 Task: Set the password for "VNC client access" to "$Mark1".
Action: Mouse moved to (190, 14)
Screenshot: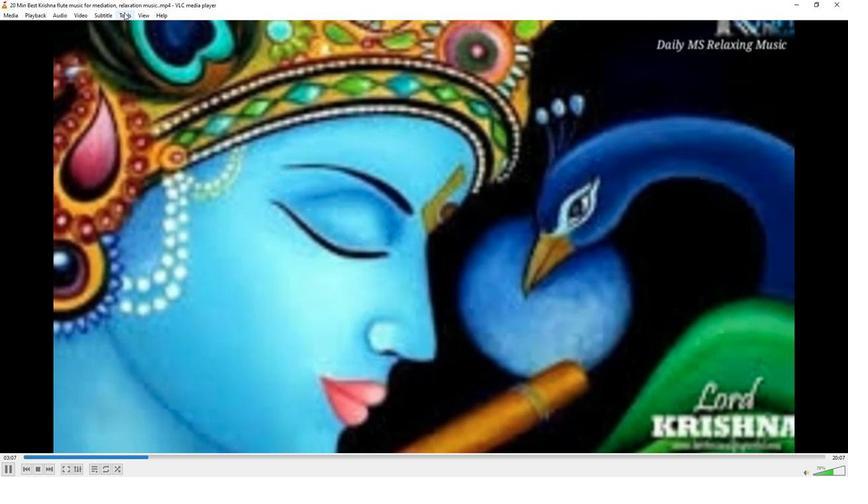 
Action: Mouse pressed left at (190, 14)
Screenshot: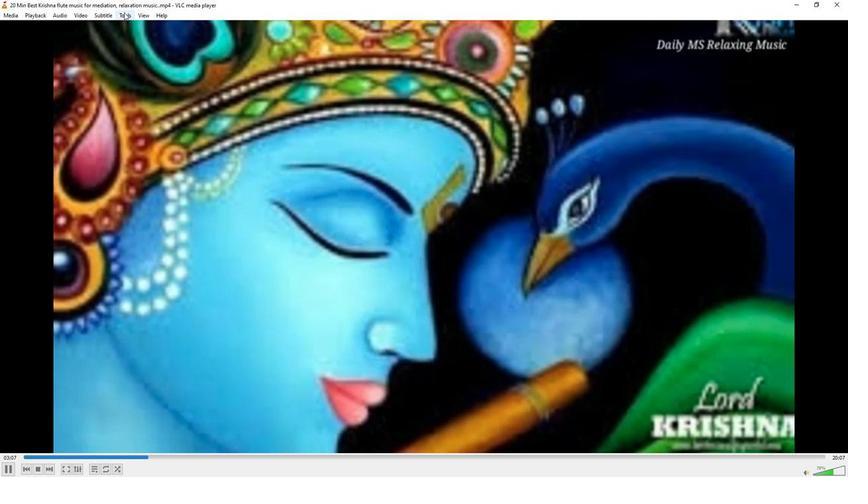 
Action: Mouse moved to (195, 122)
Screenshot: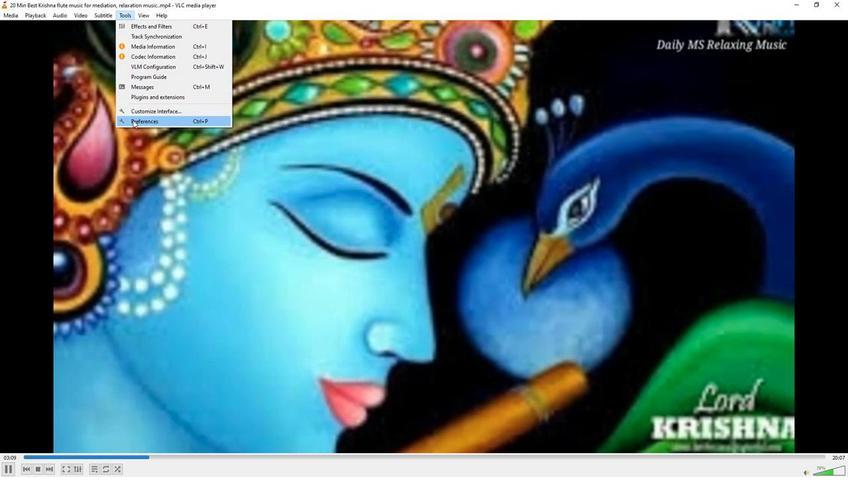 
Action: Mouse pressed left at (195, 122)
Screenshot: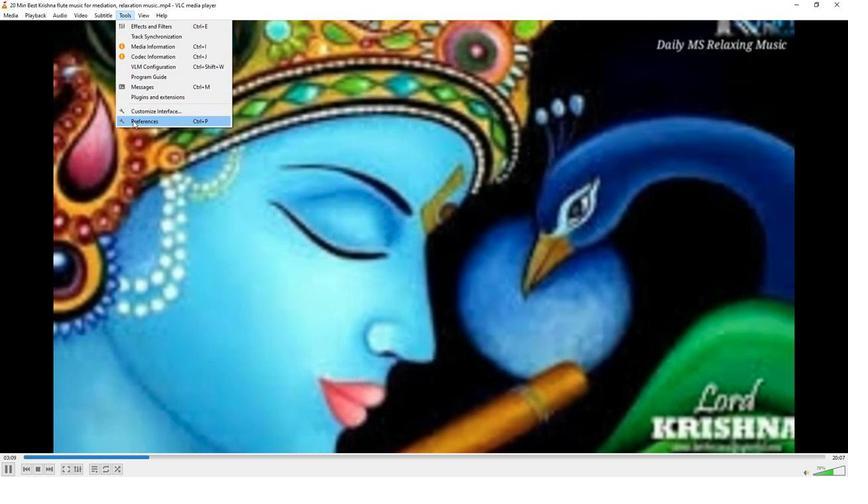
Action: Mouse moved to (276, 393)
Screenshot: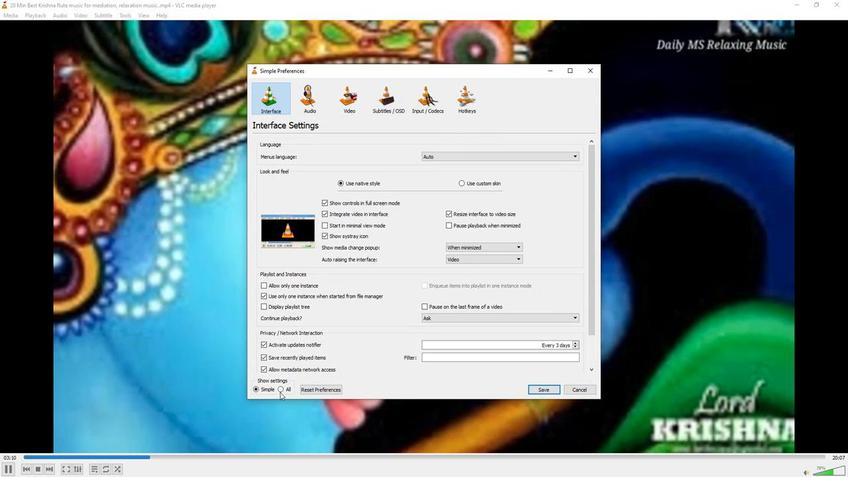 
Action: Mouse pressed left at (276, 393)
Screenshot: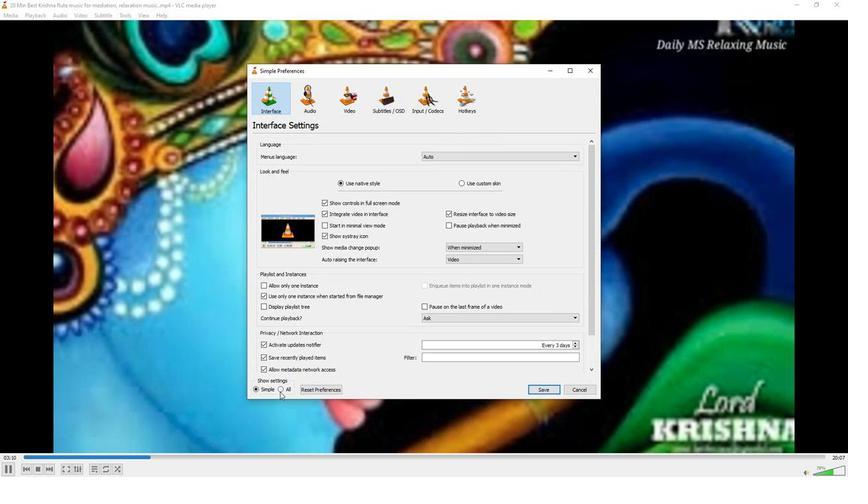 
Action: Mouse moved to (270, 240)
Screenshot: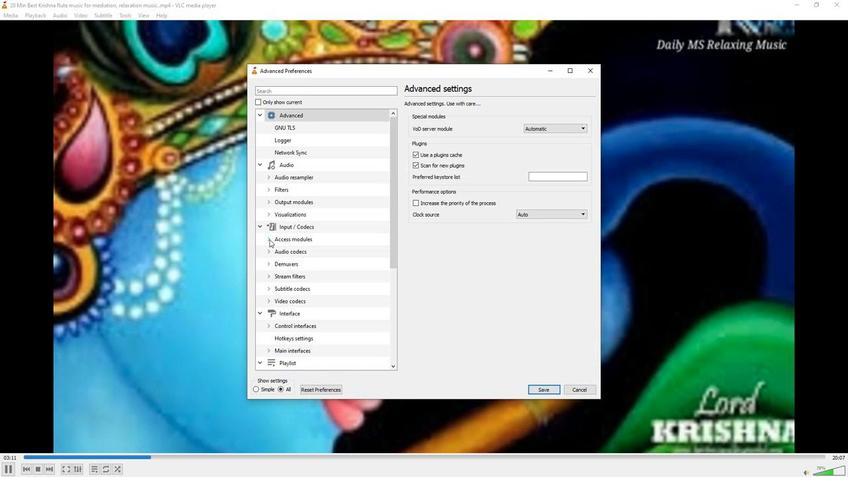 
Action: Mouse pressed left at (270, 240)
Screenshot: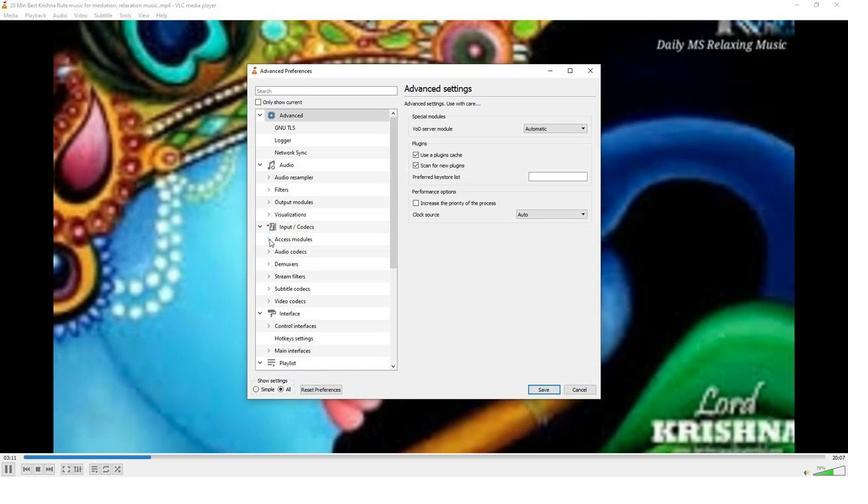 
Action: Mouse moved to (281, 297)
Screenshot: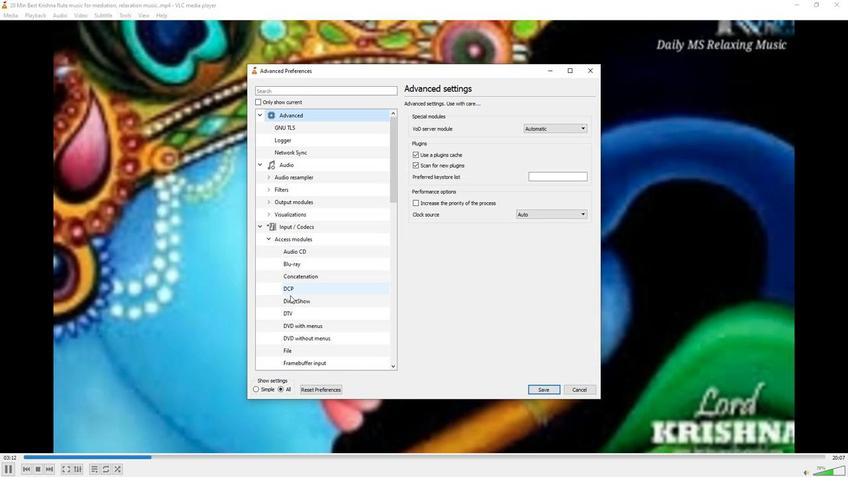 
Action: Mouse scrolled (281, 296) with delta (0, 0)
Screenshot: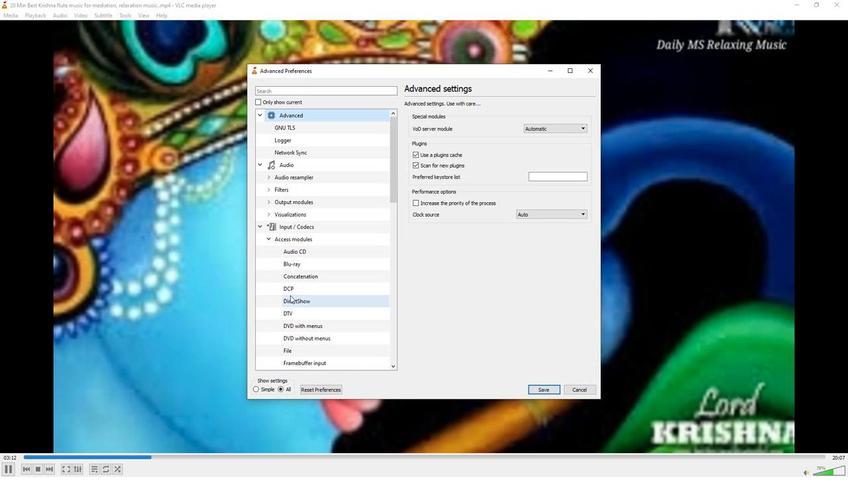 
Action: Mouse scrolled (281, 296) with delta (0, 0)
Screenshot: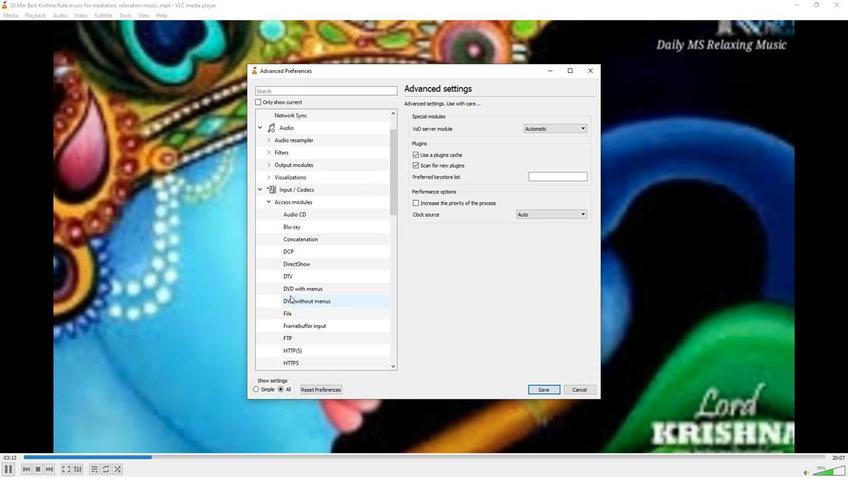 
Action: Mouse scrolled (281, 296) with delta (0, 0)
Screenshot: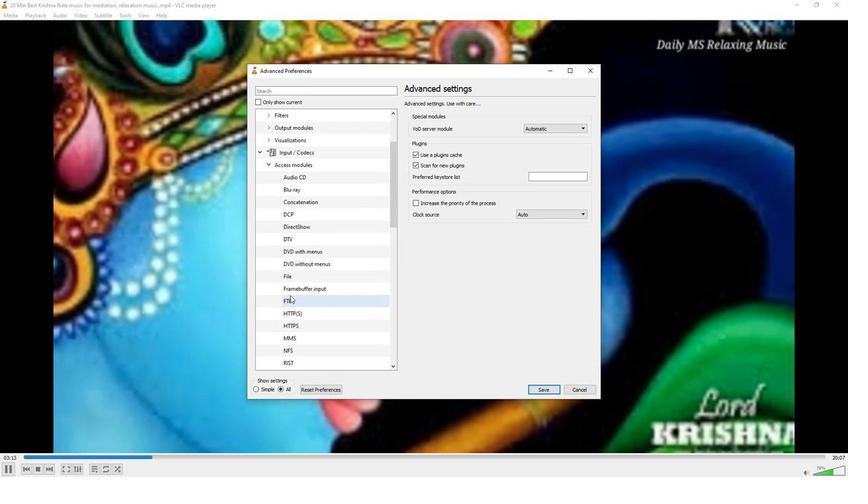 
Action: Mouse scrolled (281, 296) with delta (0, 0)
Screenshot: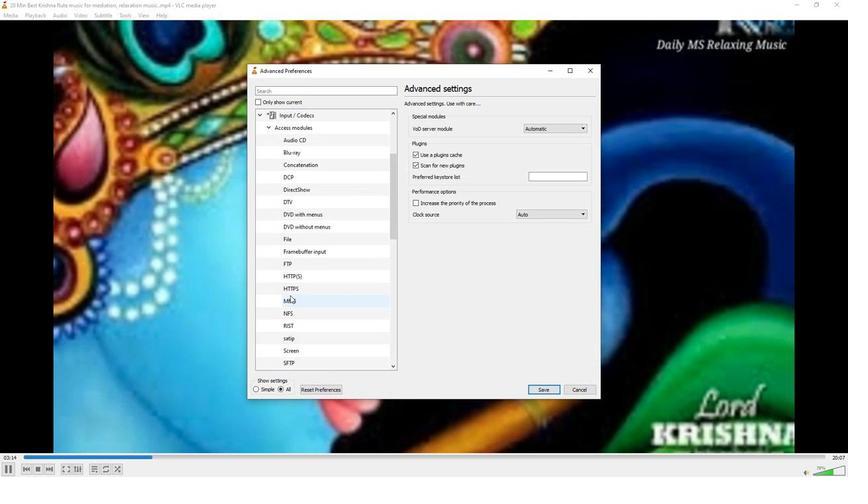 
Action: Mouse moved to (283, 297)
Screenshot: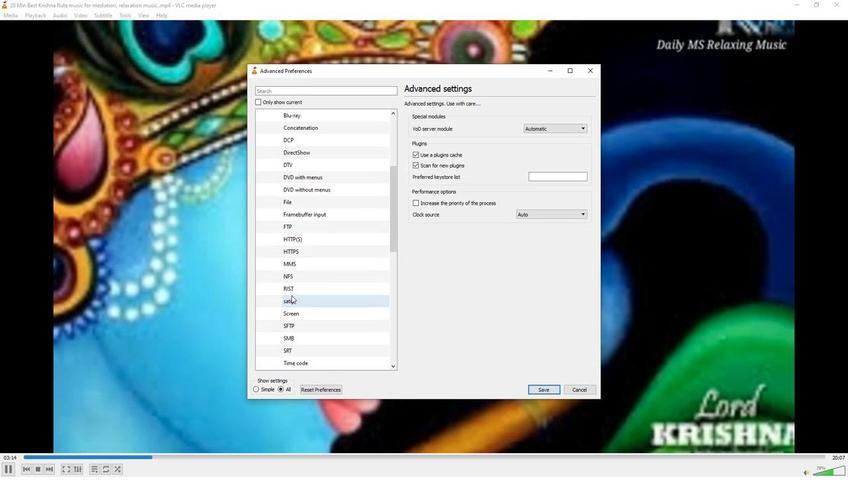 
Action: Mouse scrolled (283, 296) with delta (0, 0)
Screenshot: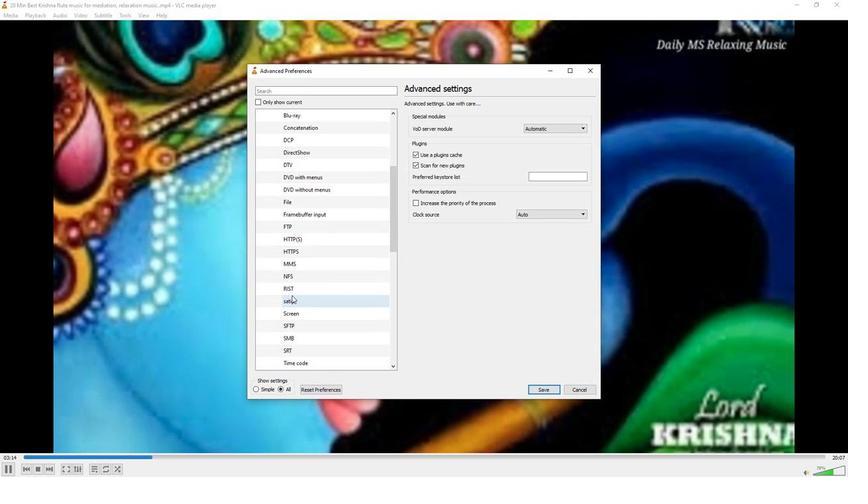 
Action: Mouse moved to (285, 315)
Screenshot: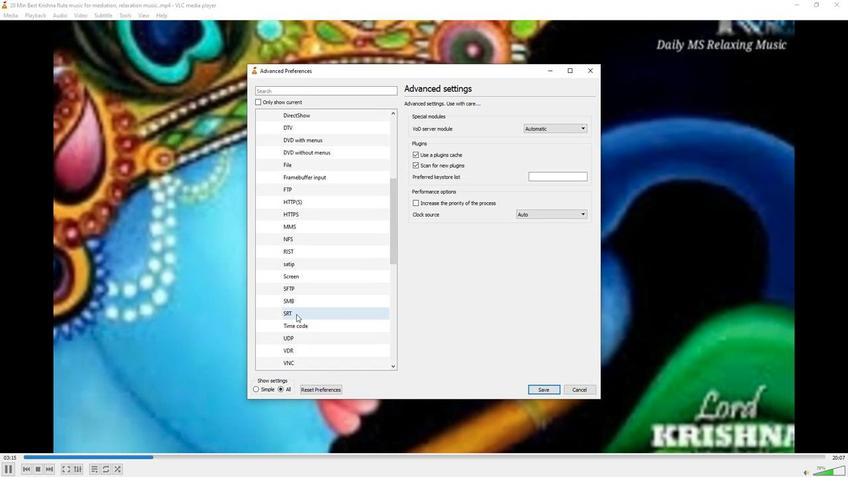 
Action: Mouse scrolled (285, 315) with delta (0, 0)
Screenshot: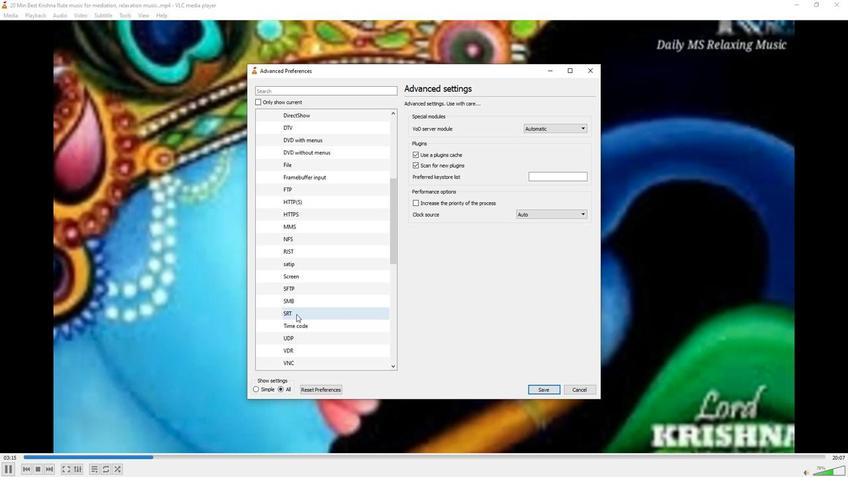 
Action: Mouse moved to (286, 322)
Screenshot: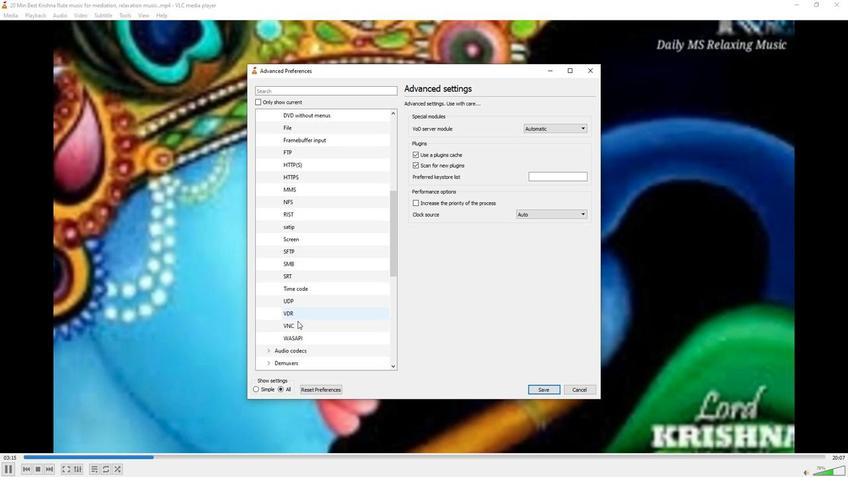 
Action: Mouse pressed left at (286, 322)
Screenshot: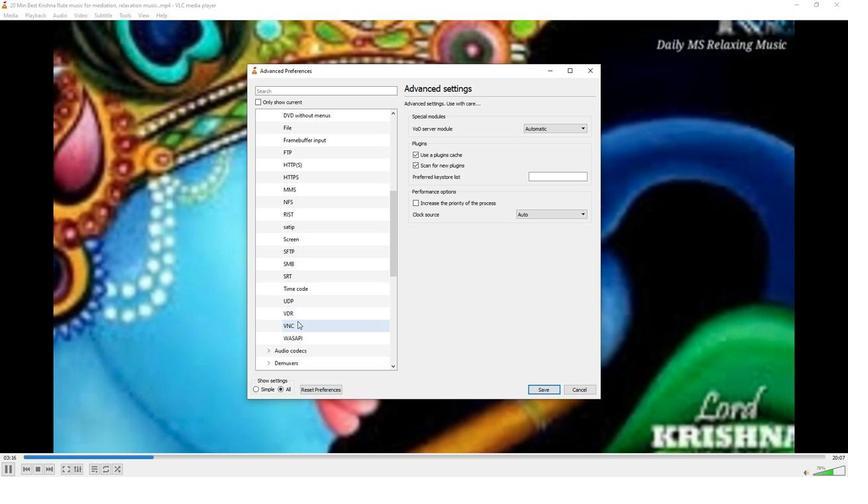 
Action: Mouse moved to (432, 131)
Screenshot: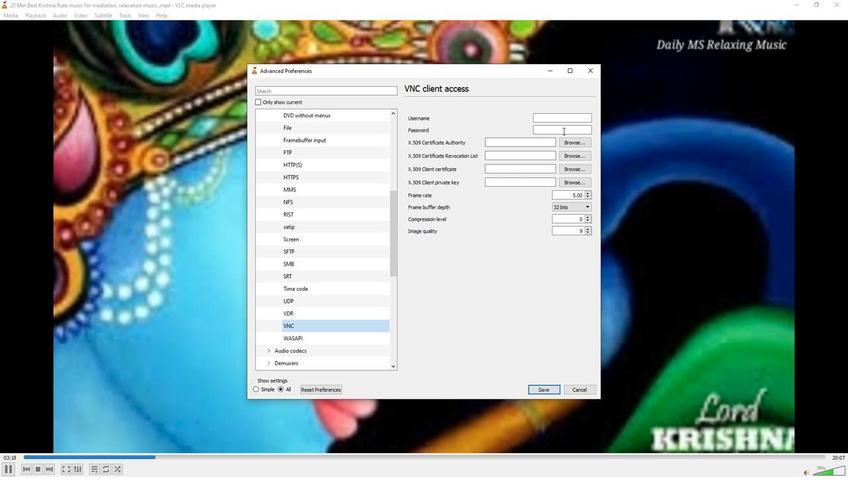 
Action: Mouse pressed left at (432, 131)
Screenshot: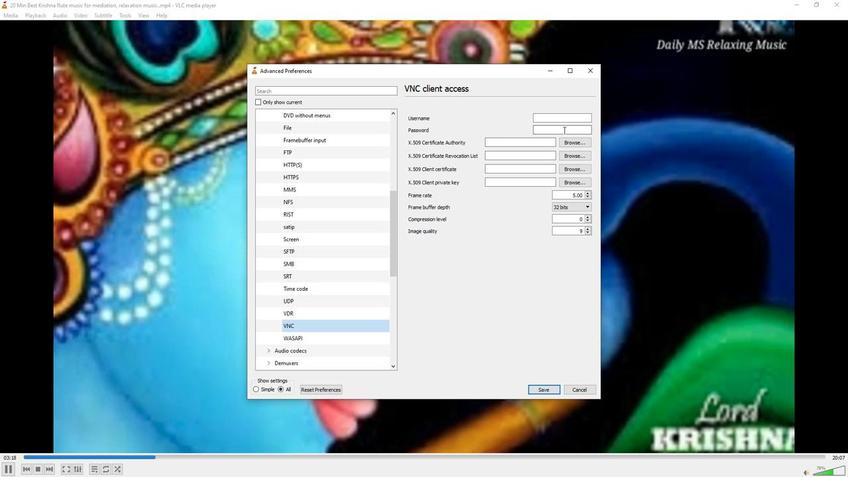 
Action: Key pressed <Key.shift><Key.shift><Key.shift><Key.shift><Key.shift><Key.shift><Key.shift><Key.shift><Key.shift><Key.shift><Key.shift><Key.shift><Key.shift><Key.shift><Key.shift><Key.shift><Key.shift><Key.shift>$<Key.shift>Mark1
Screenshot: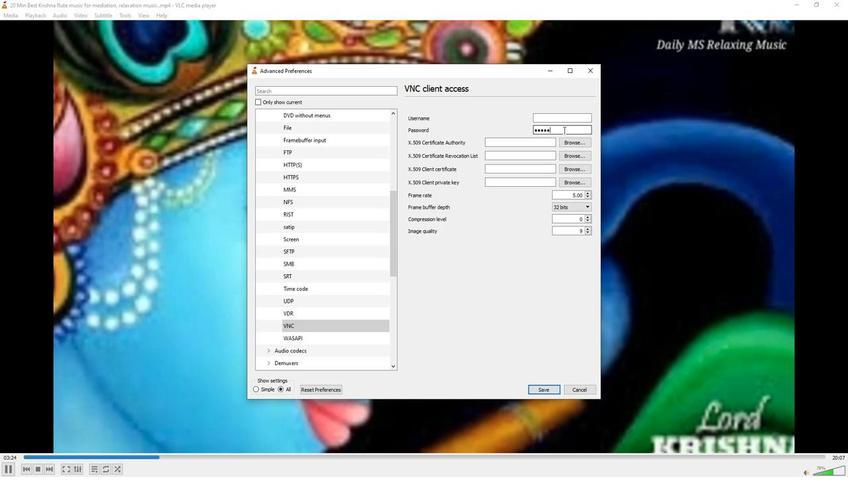 
